 Task: Show Replace List
Action: Mouse pressed left at (251, 177)
Screenshot: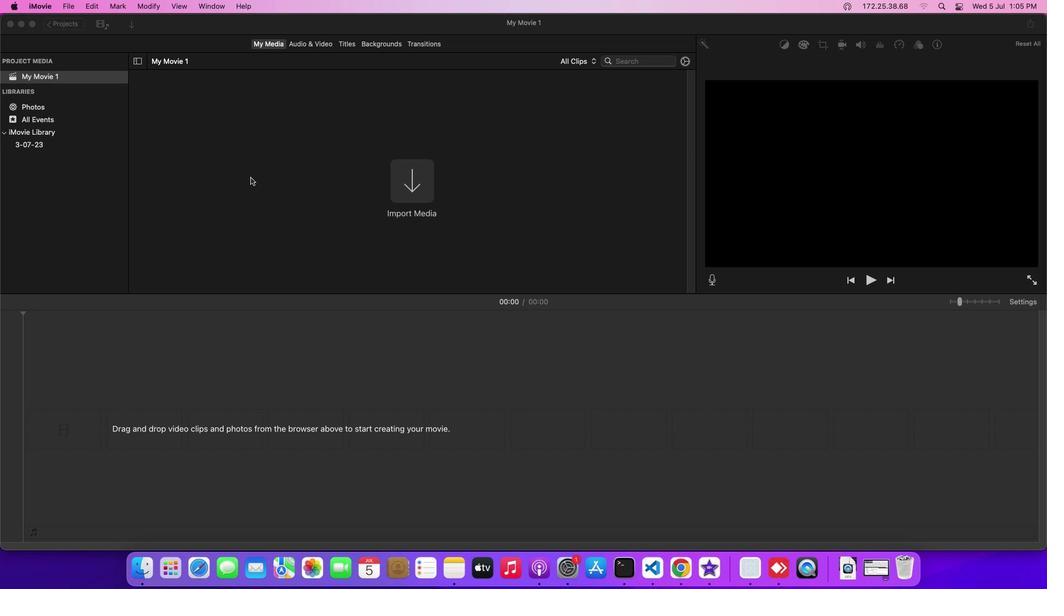 
Action: Mouse moved to (50, 10)
Screenshot: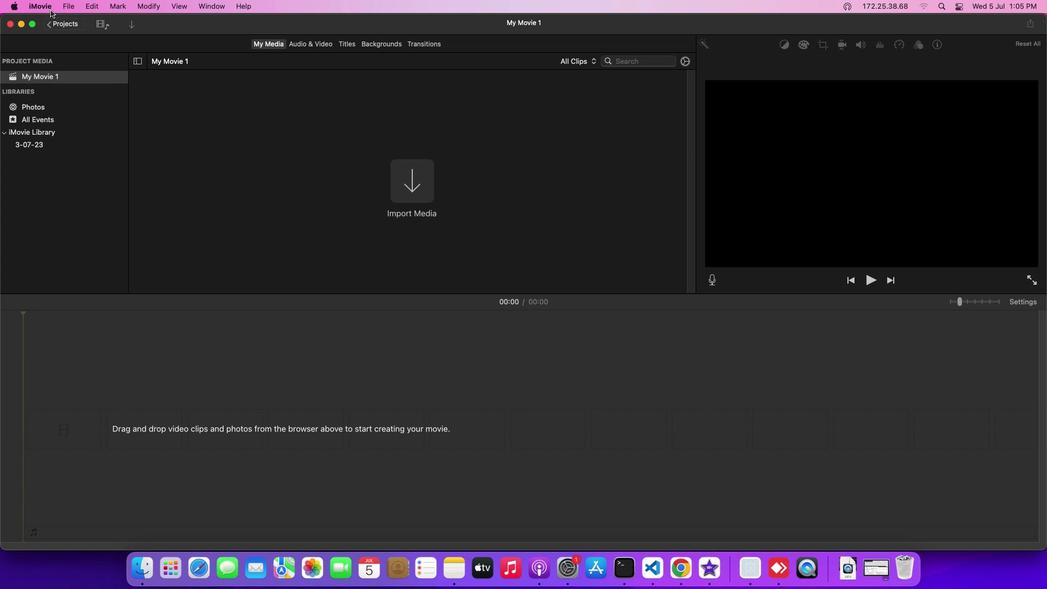 
Action: Mouse pressed left at (50, 10)
Screenshot: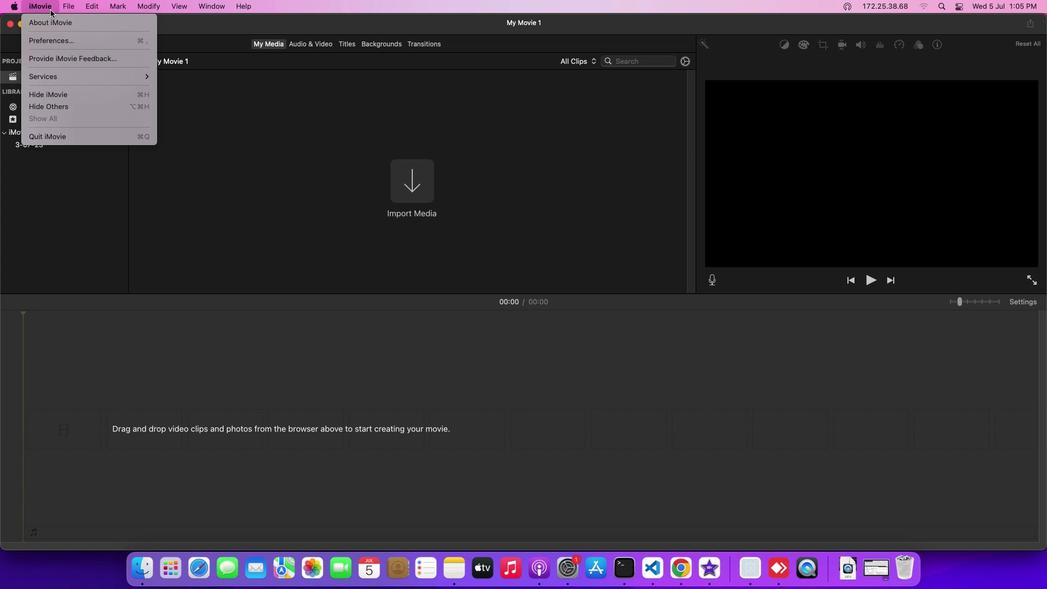 
Action: Mouse moved to (51, 72)
Screenshot: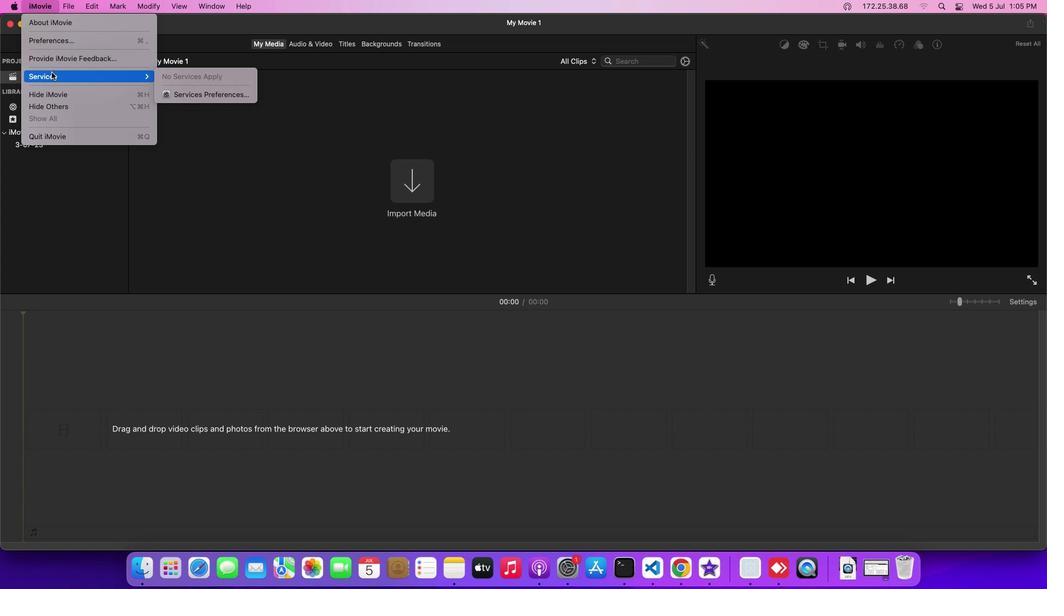 
Action: Mouse pressed left at (51, 72)
Screenshot: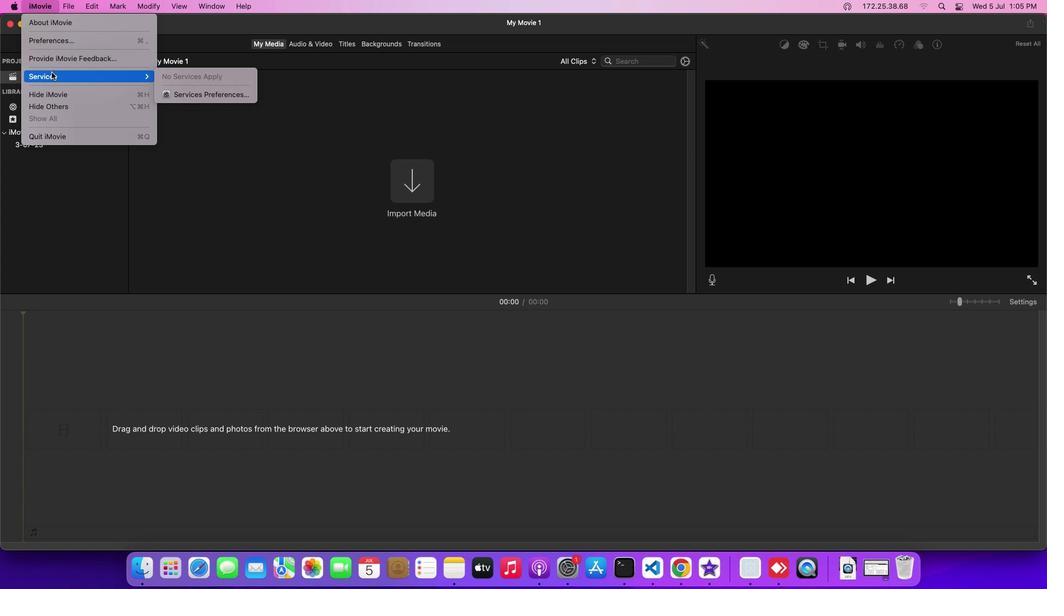 
Action: Mouse moved to (181, 91)
Screenshot: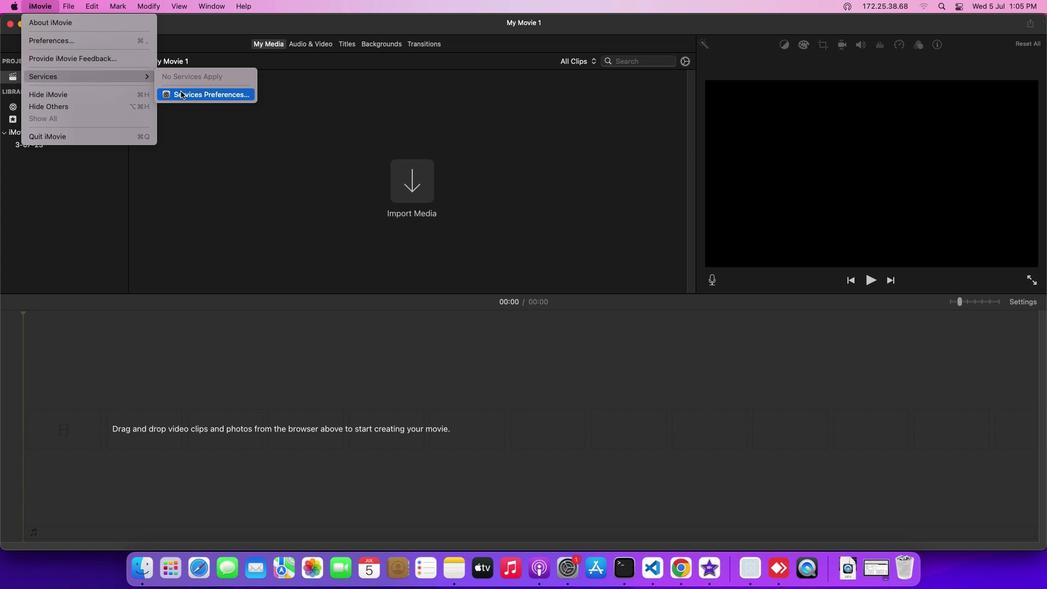 
Action: Mouse pressed left at (181, 91)
Screenshot: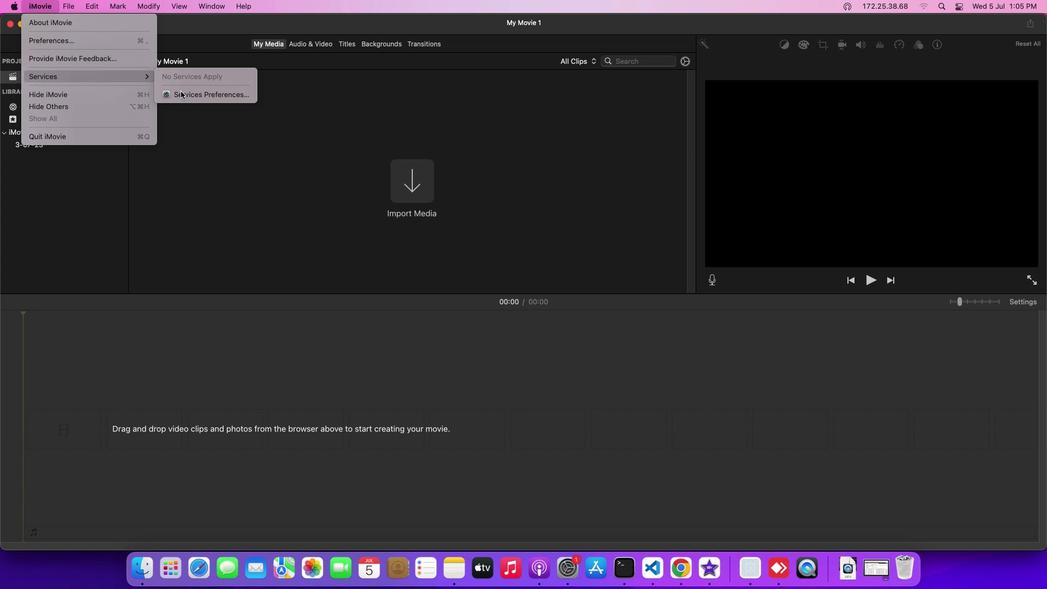 
Action: Mouse moved to (556, 161)
Screenshot: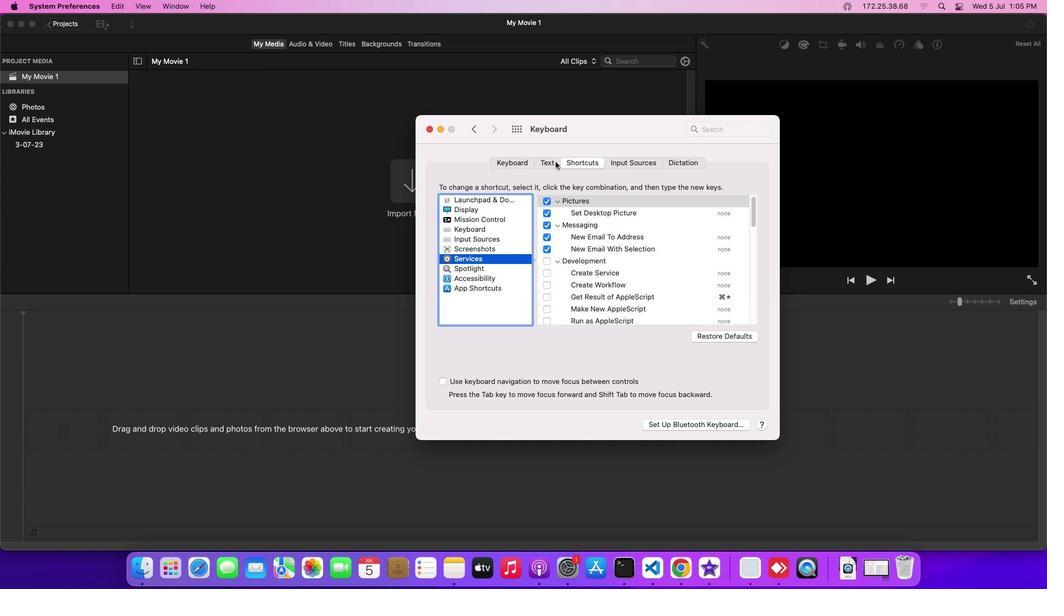
Action: Mouse pressed left at (556, 161)
Screenshot: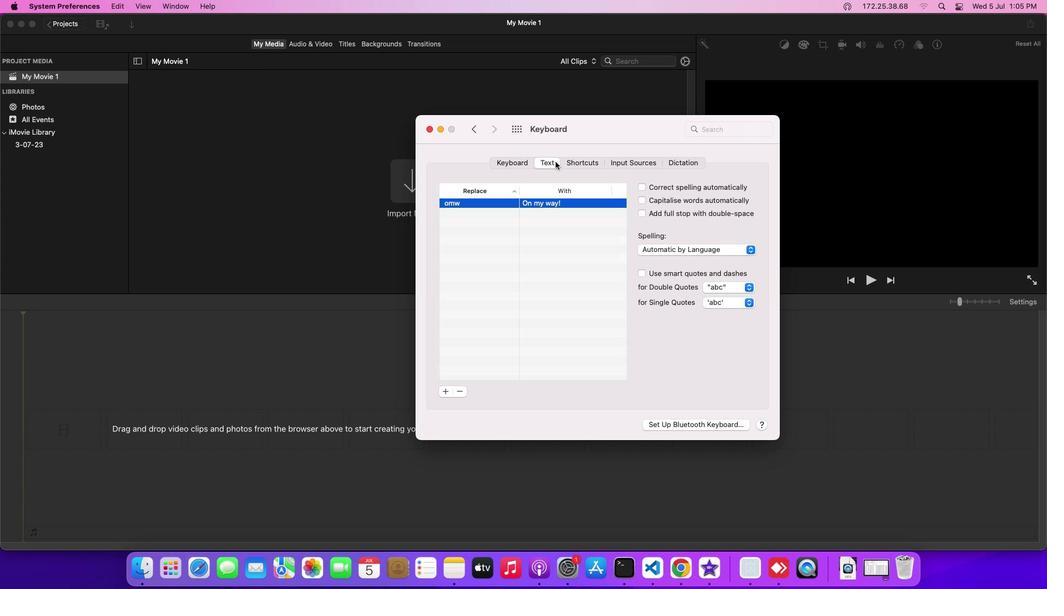 
Action: Mouse moved to (510, 191)
Screenshot: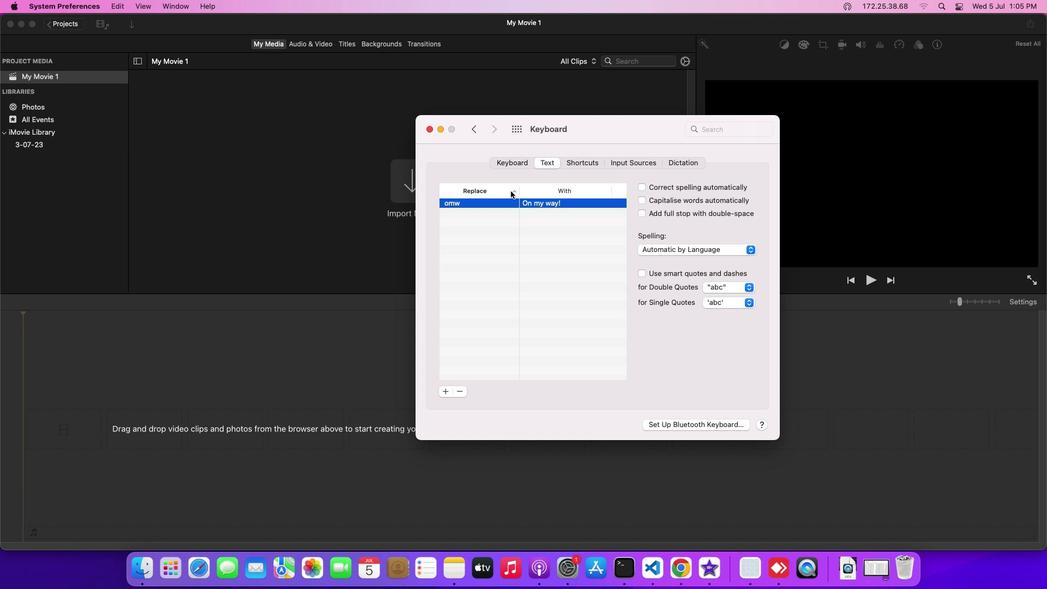 
Action: Mouse pressed left at (510, 191)
Screenshot: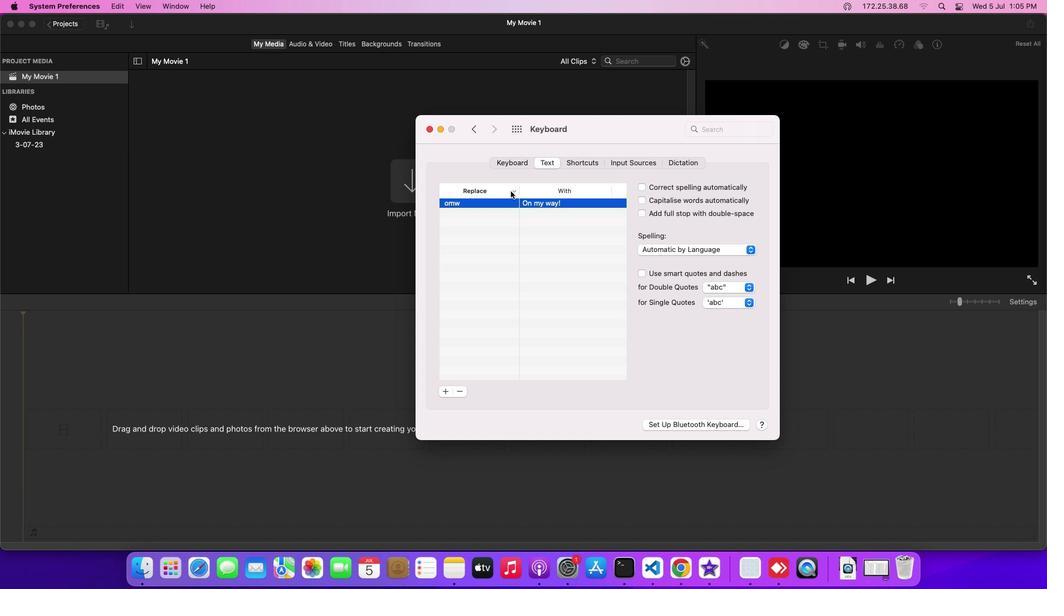 
Action: Mouse moved to (510, 191)
Screenshot: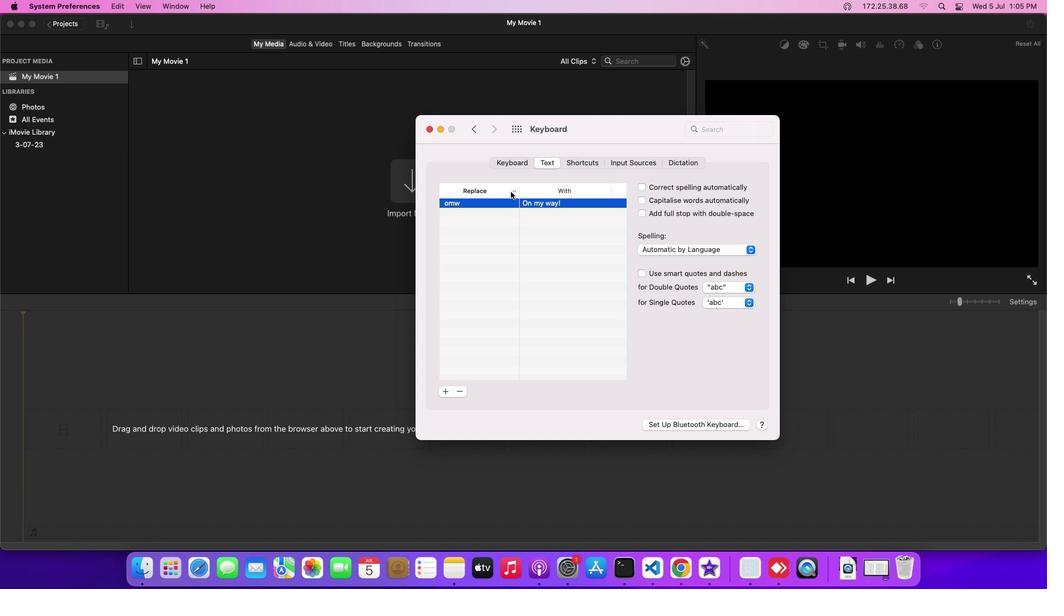 
